 Task: Look for products in the category "Soup, Salads & Sandwiches" from Rao's Homemade only.
Action: Mouse moved to (288, 137)
Screenshot: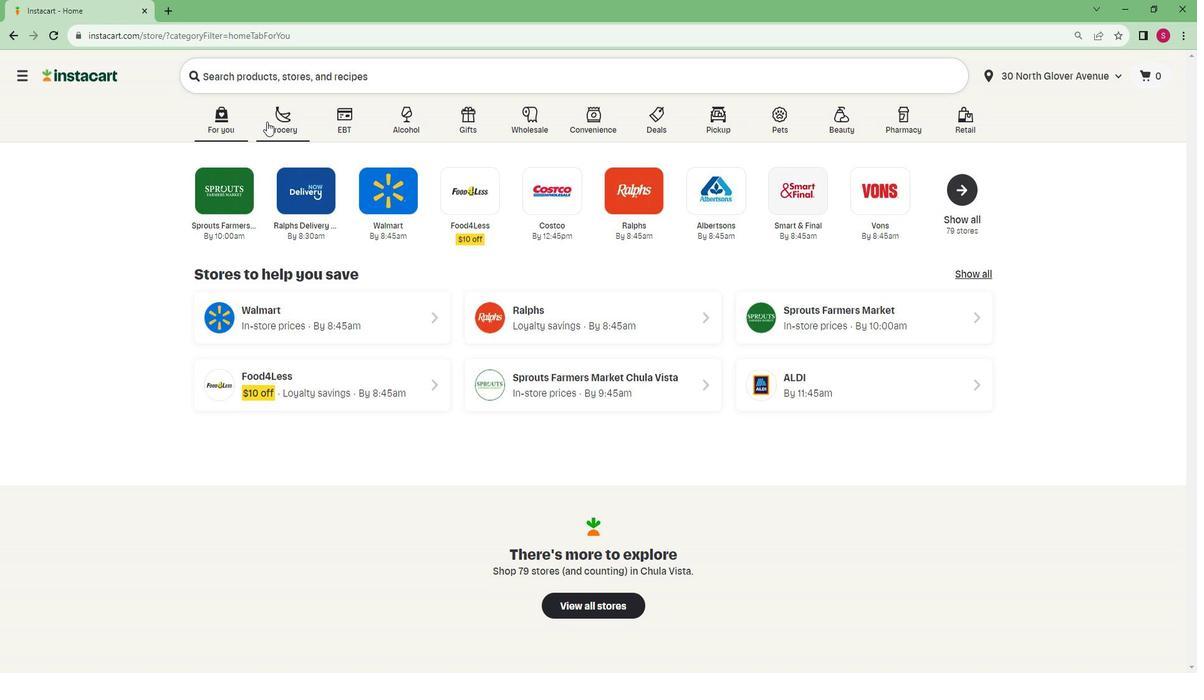 
Action: Mouse pressed left at (288, 137)
Screenshot: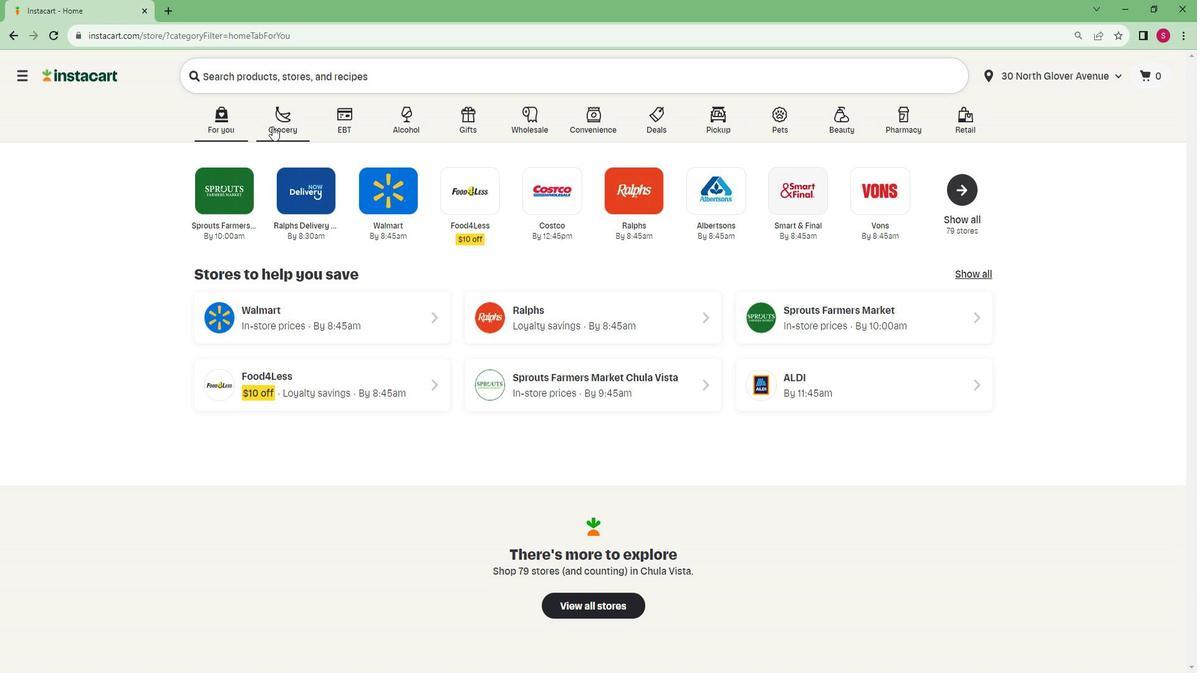 
Action: Mouse moved to (268, 352)
Screenshot: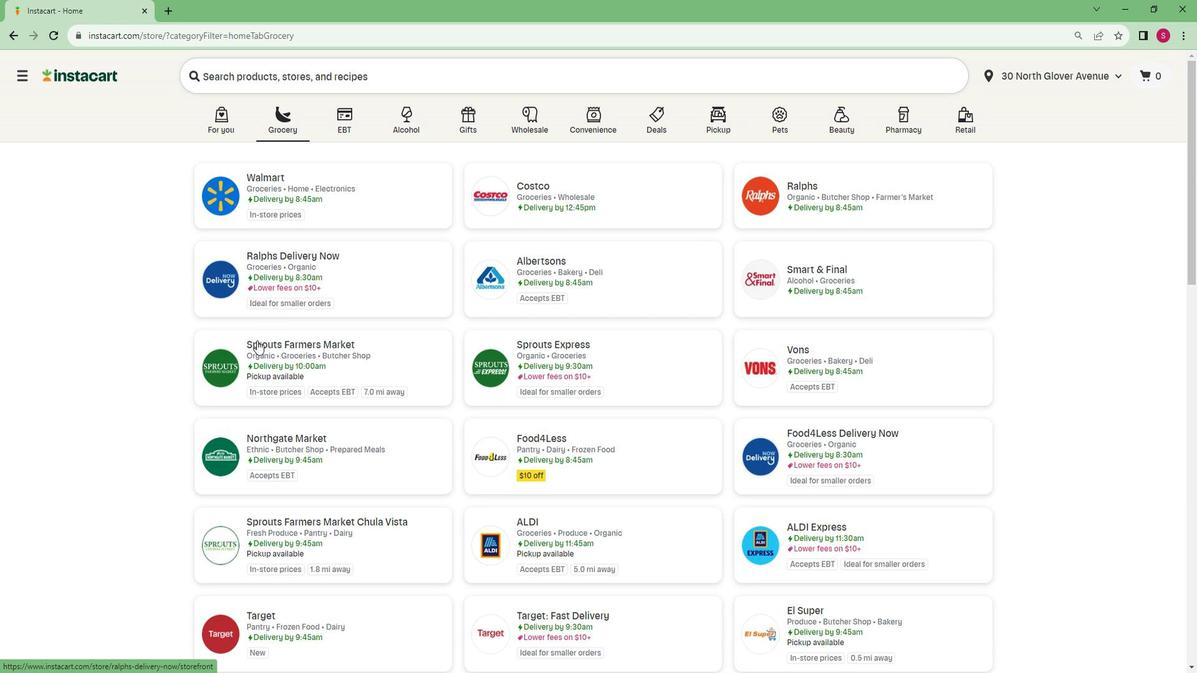 
Action: Mouse pressed left at (268, 352)
Screenshot: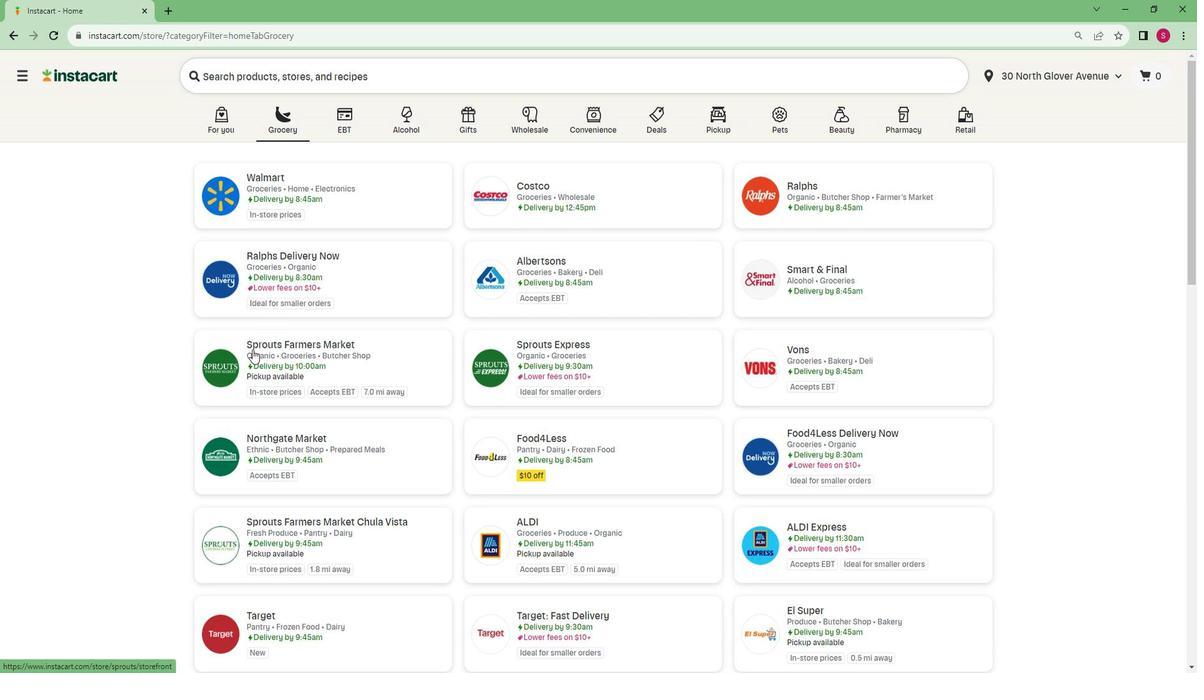 
Action: Mouse moved to (131, 463)
Screenshot: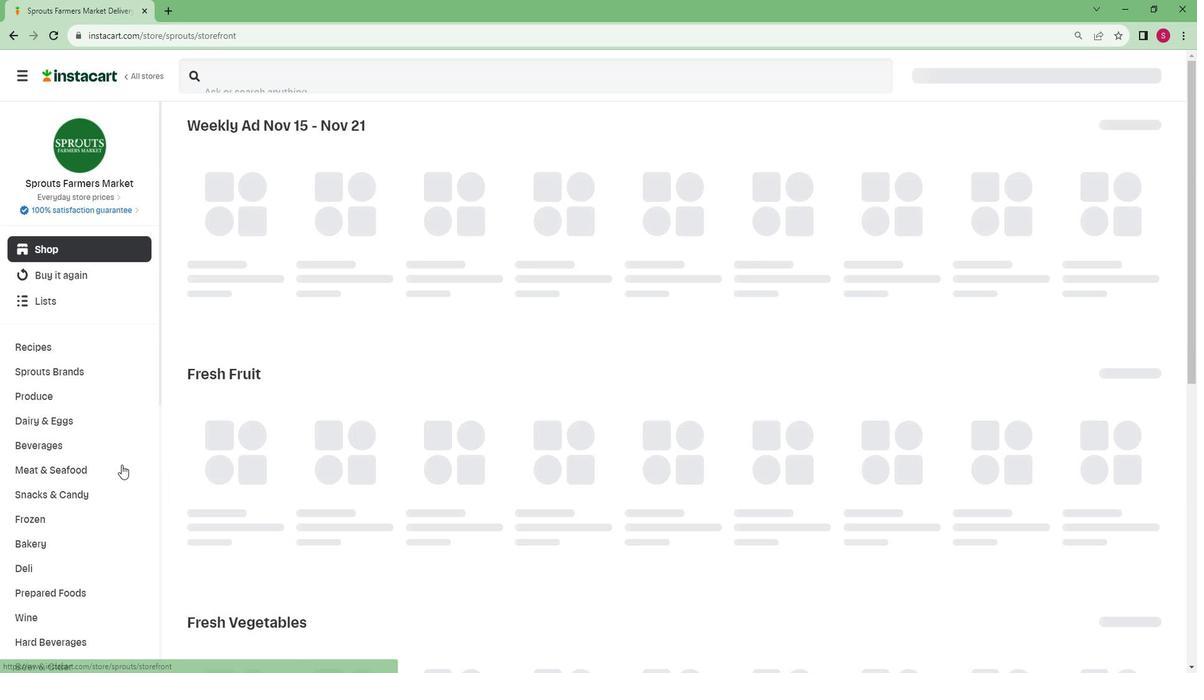 
Action: Mouse scrolled (131, 463) with delta (0, 0)
Screenshot: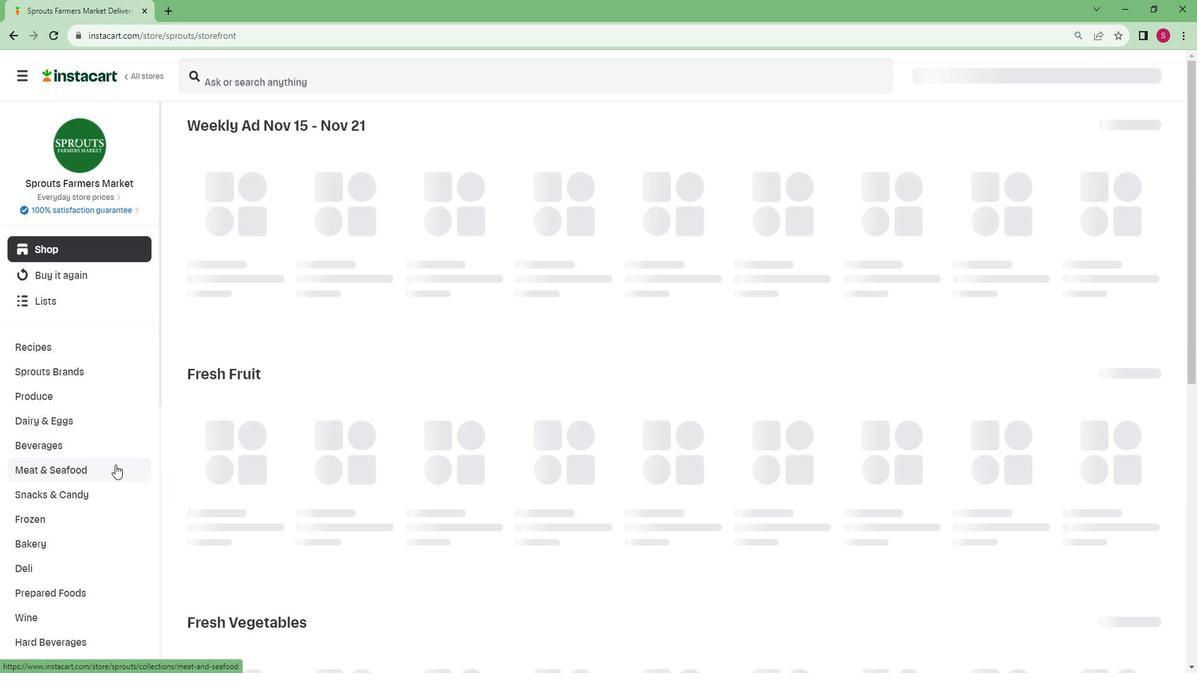 
Action: Mouse scrolled (131, 463) with delta (0, 0)
Screenshot: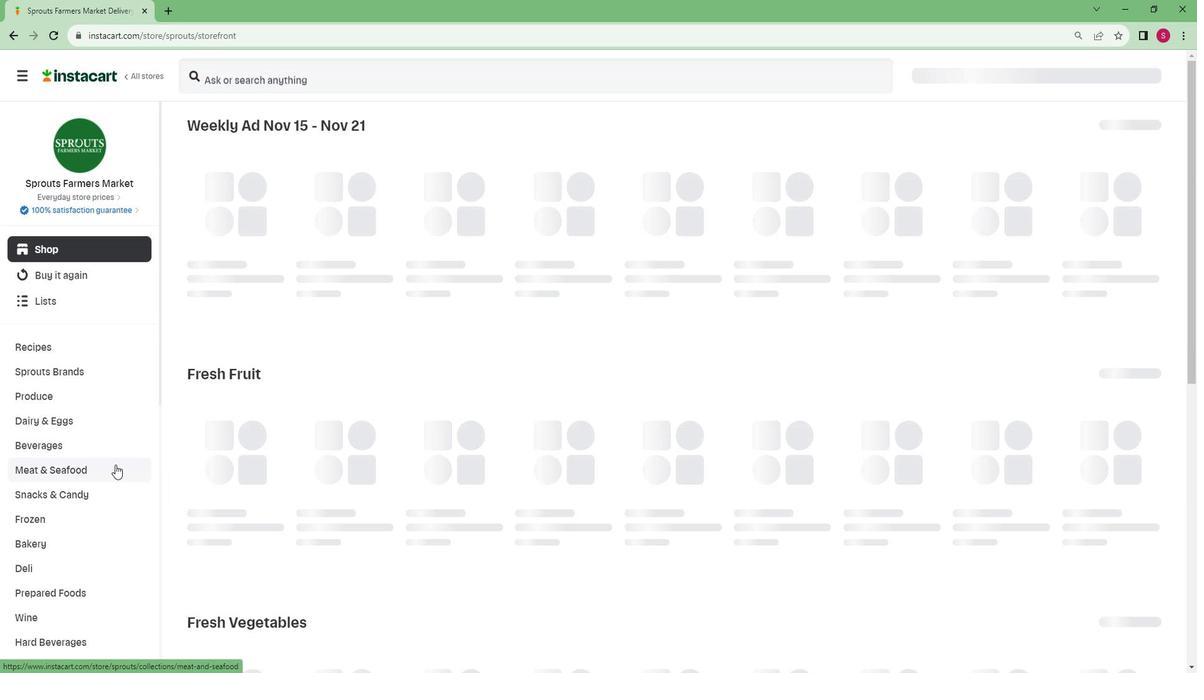 
Action: Mouse scrolled (131, 463) with delta (0, 0)
Screenshot: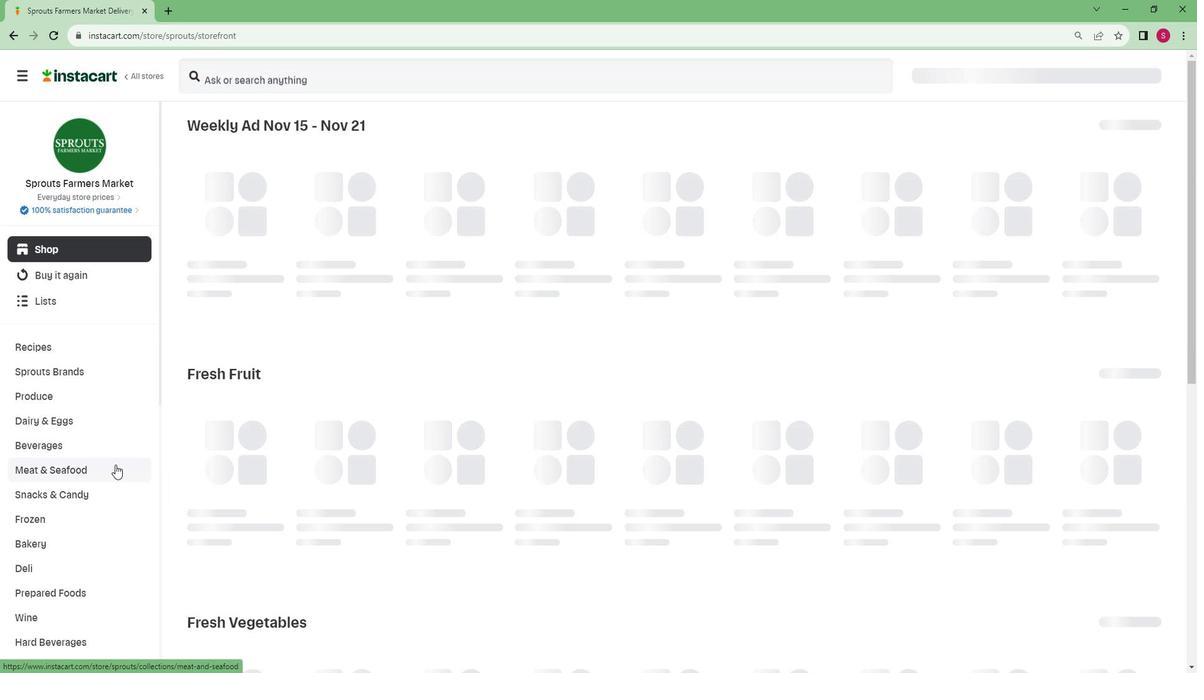 
Action: Mouse scrolled (131, 463) with delta (0, 0)
Screenshot: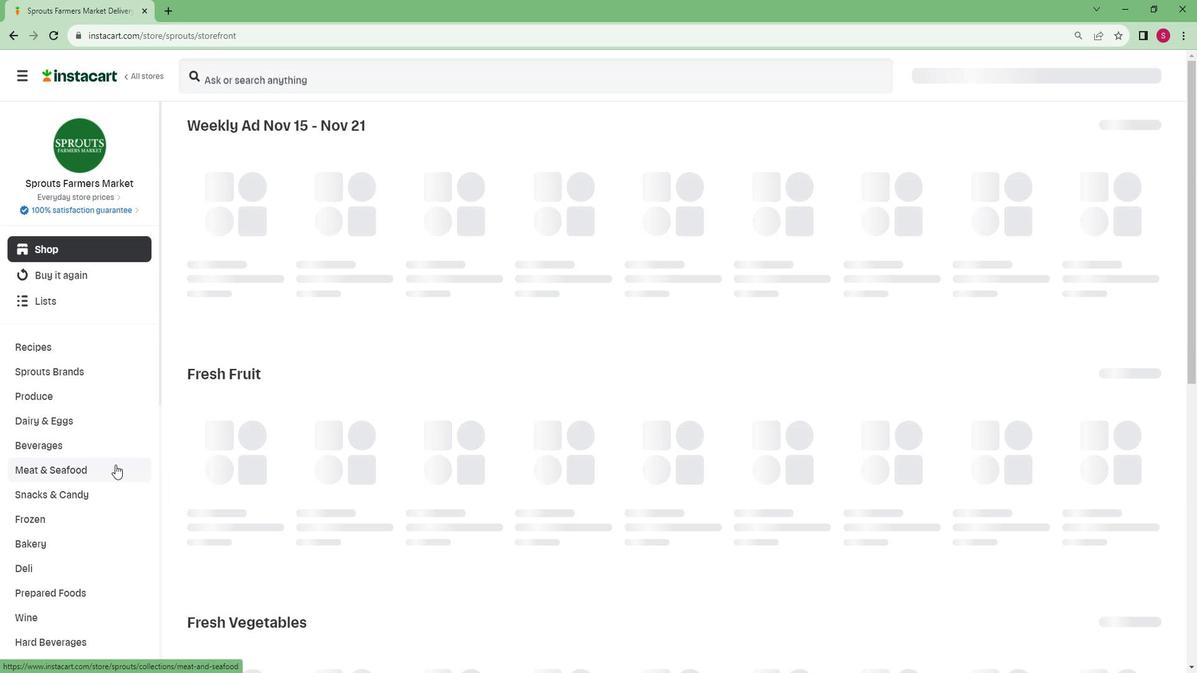 
Action: Mouse scrolled (131, 463) with delta (0, 0)
Screenshot: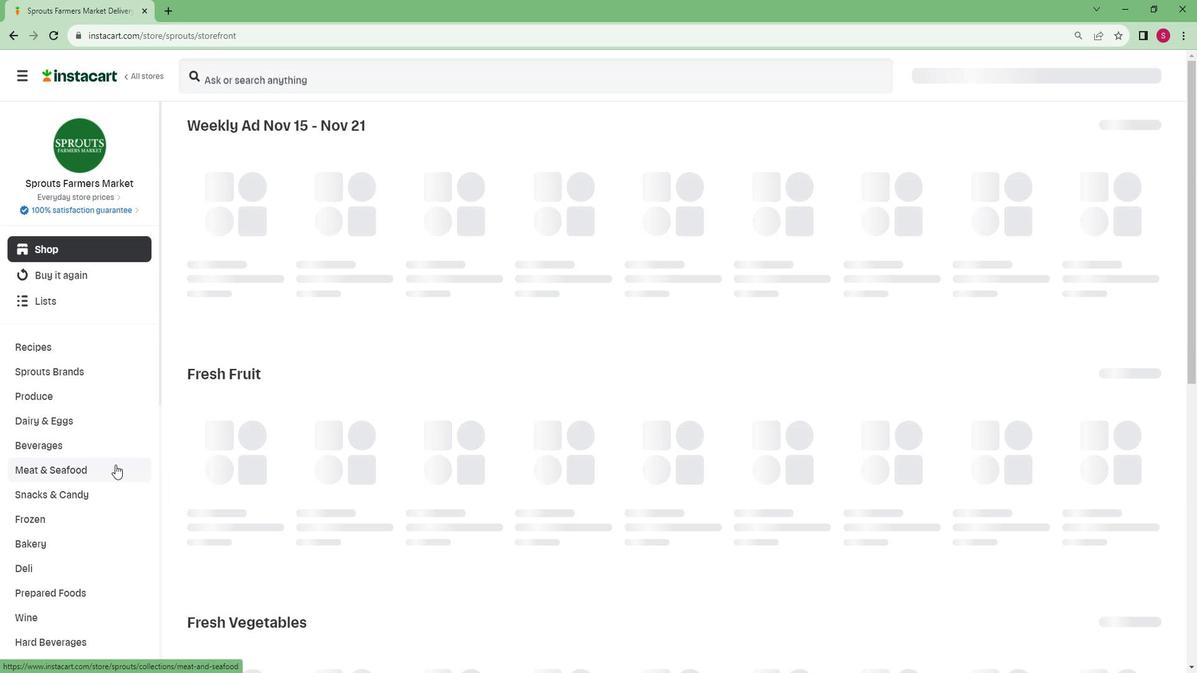 
Action: Mouse scrolled (131, 463) with delta (0, 0)
Screenshot: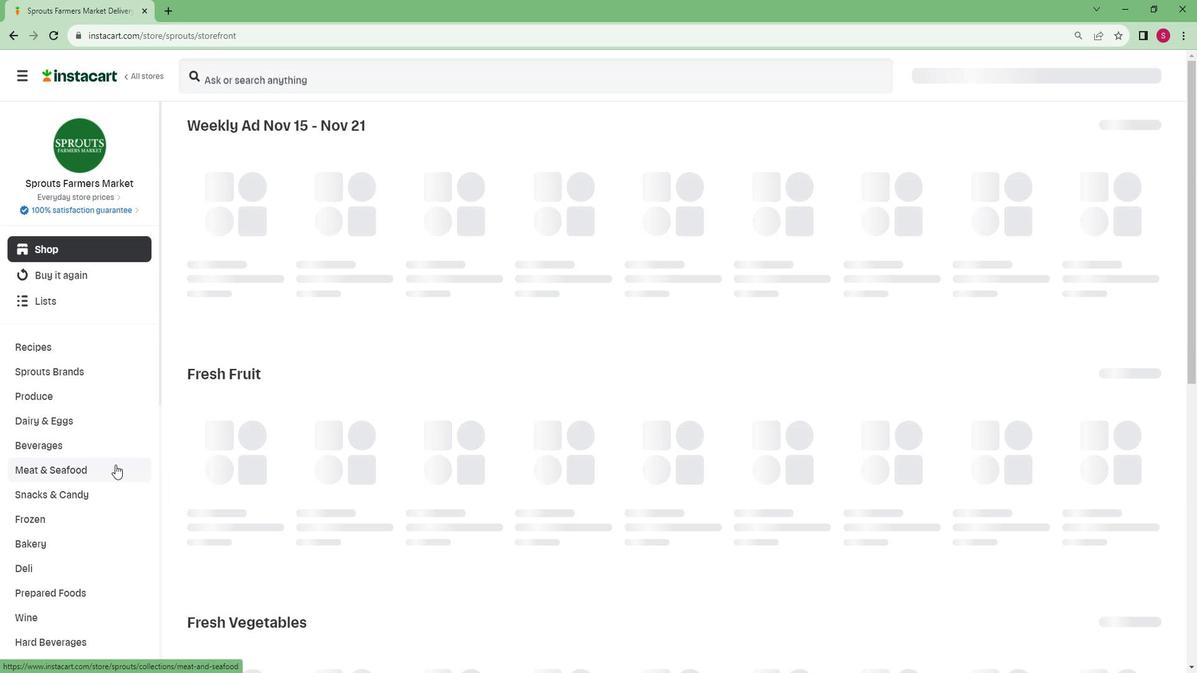 
Action: Mouse scrolled (131, 463) with delta (0, 0)
Screenshot: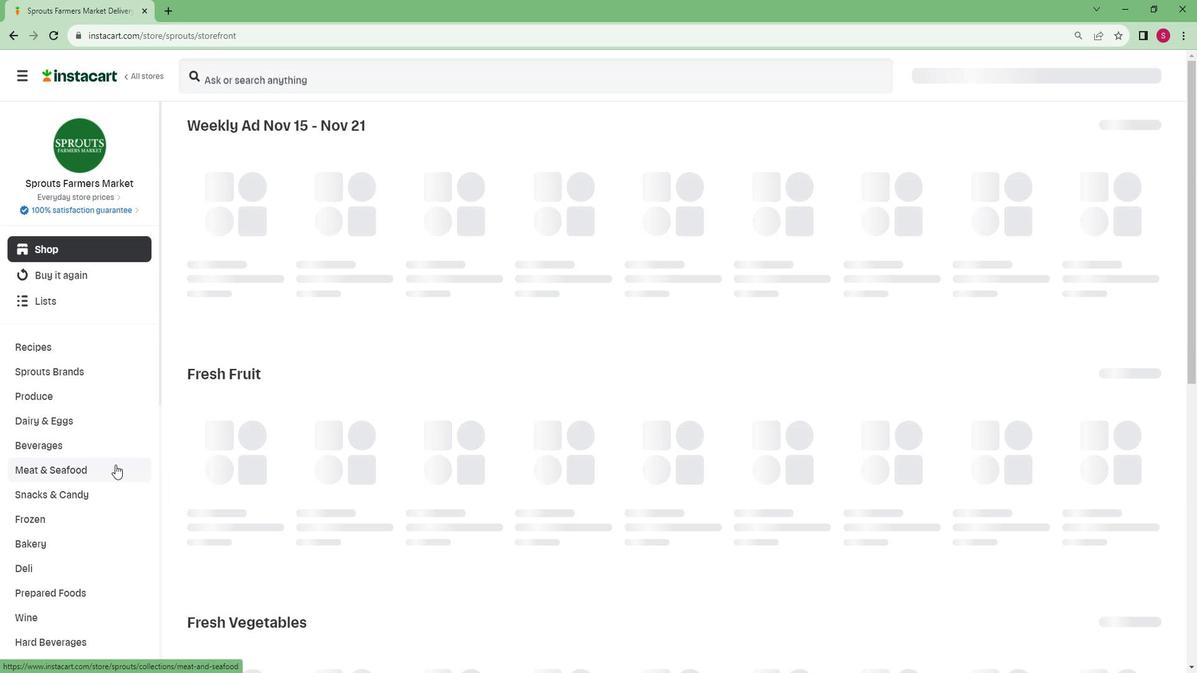 
Action: Mouse moved to (131, 463)
Screenshot: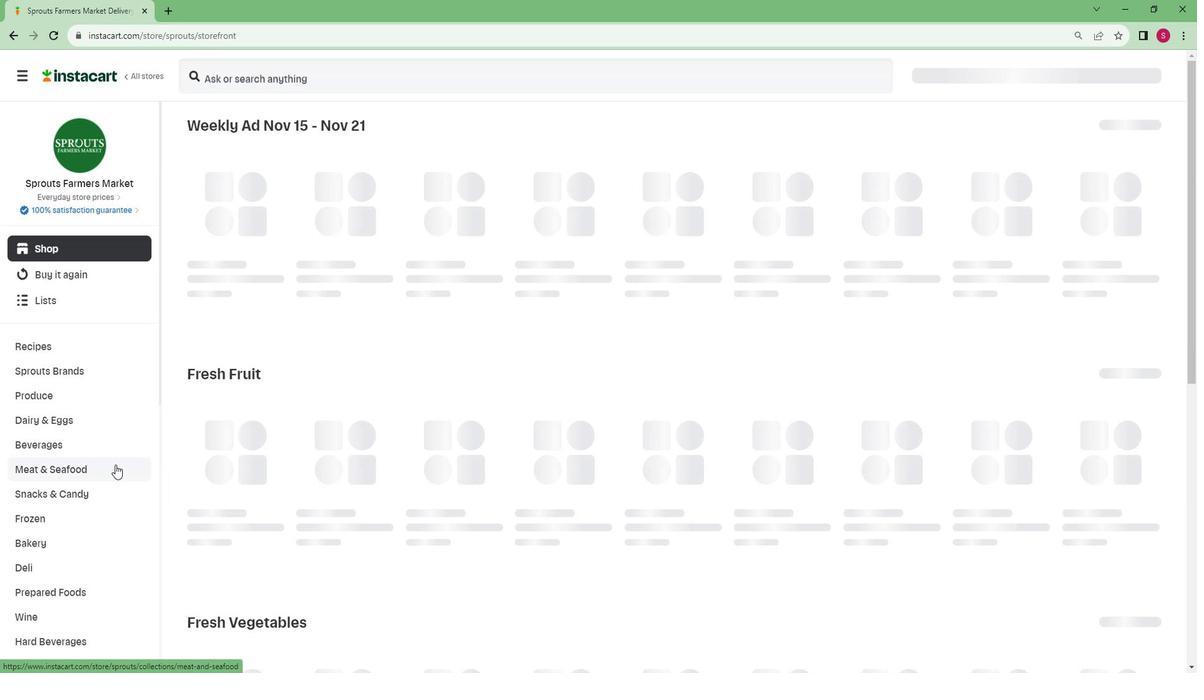 
Action: Mouse scrolled (131, 463) with delta (0, 0)
Screenshot: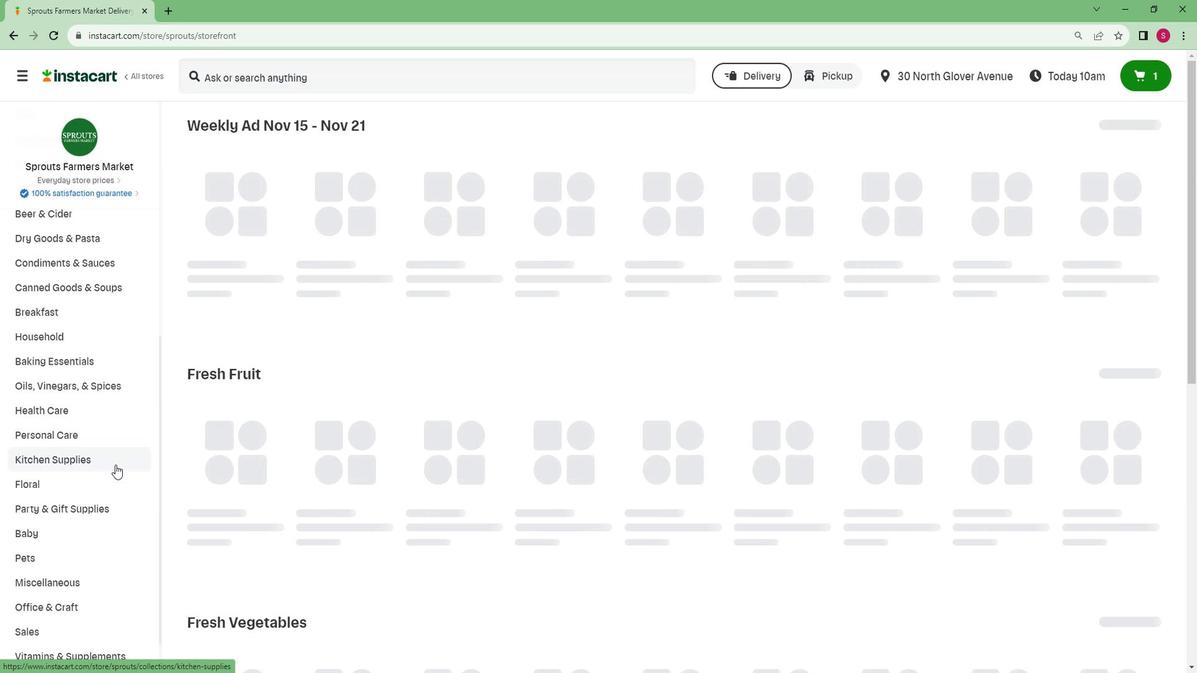 
Action: Mouse scrolled (131, 463) with delta (0, 0)
Screenshot: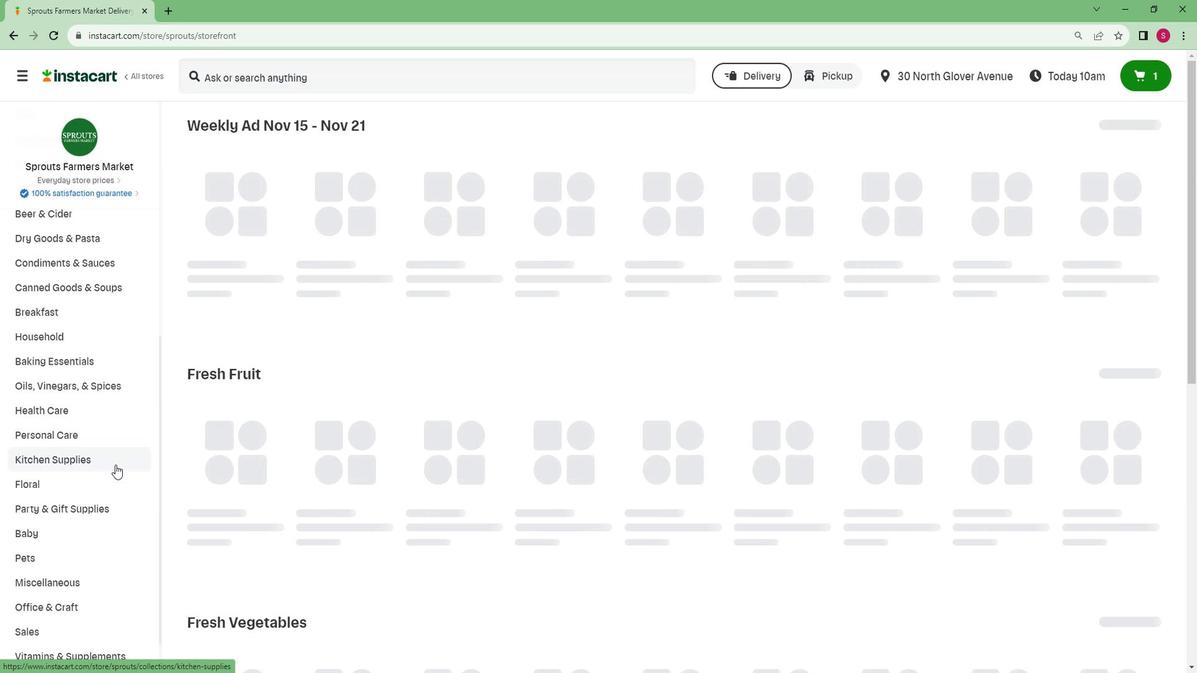 
Action: Mouse scrolled (131, 463) with delta (0, 0)
Screenshot: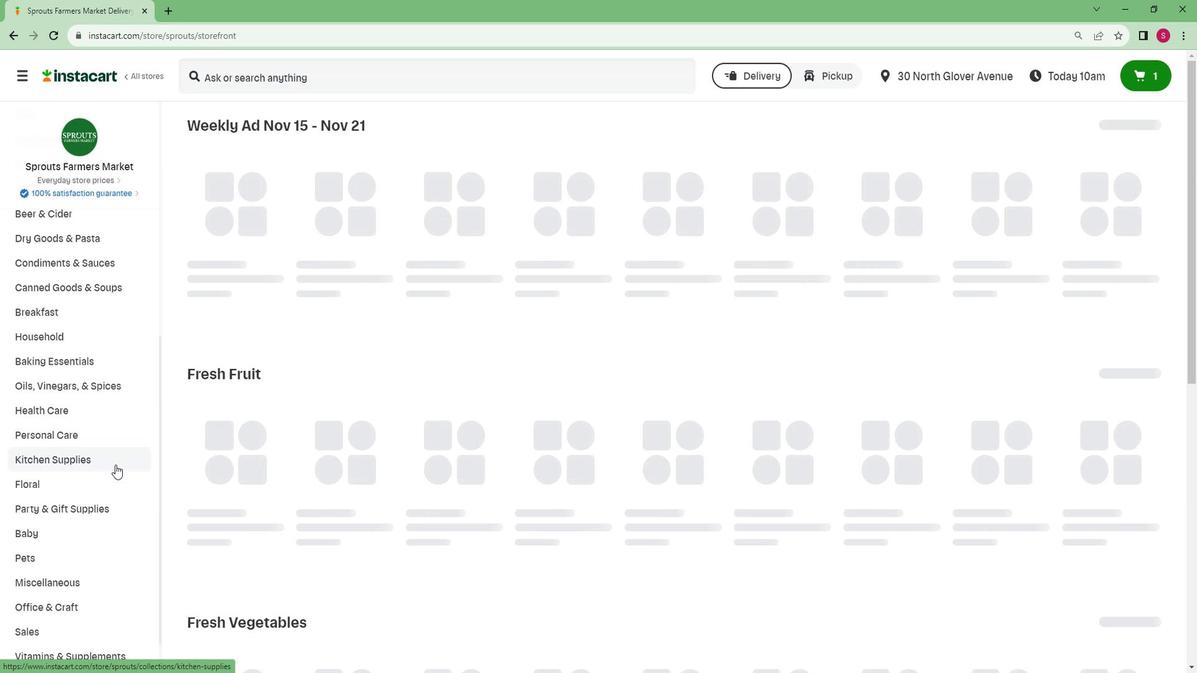 
Action: Mouse scrolled (131, 463) with delta (0, 0)
Screenshot: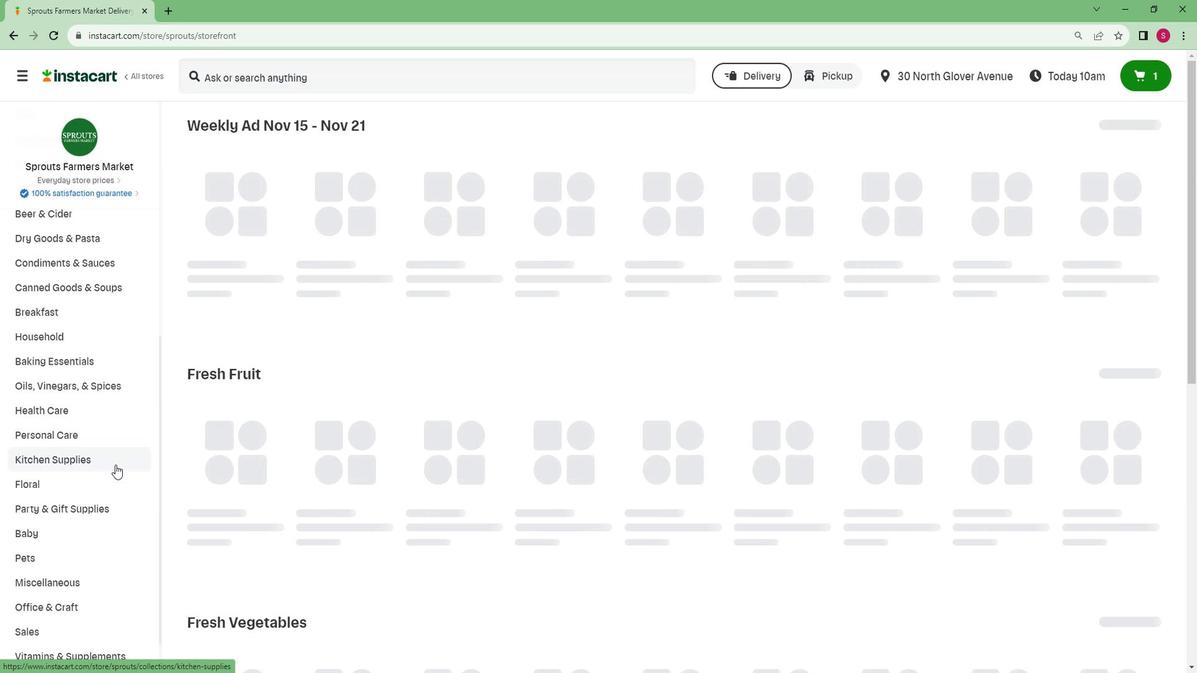 
Action: Mouse scrolled (131, 463) with delta (0, 0)
Screenshot: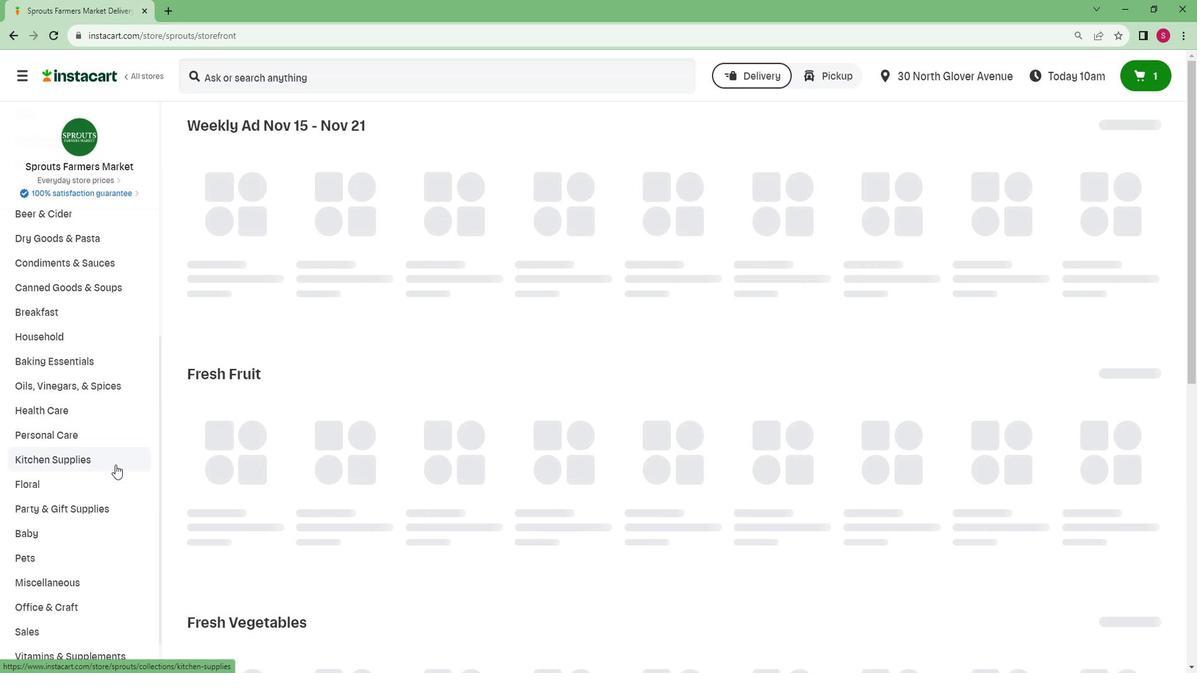 
Action: Mouse scrolled (131, 463) with delta (0, 0)
Screenshot: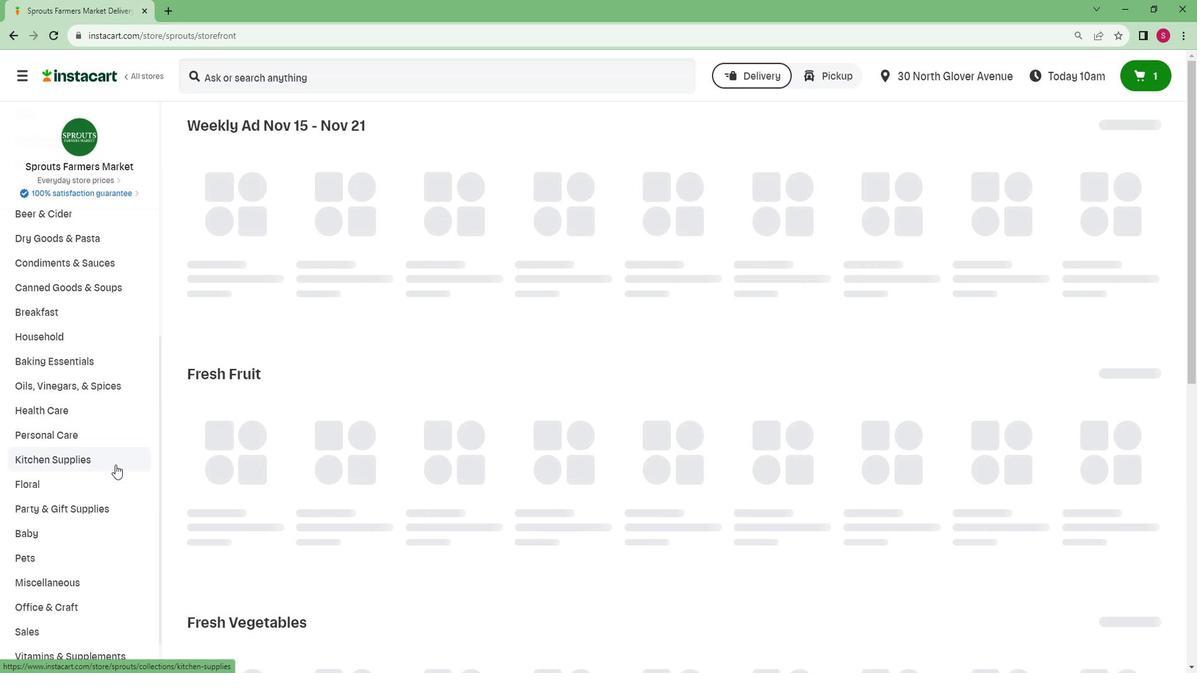 
Action: Mouse moved to (89, 653)
Screenshot: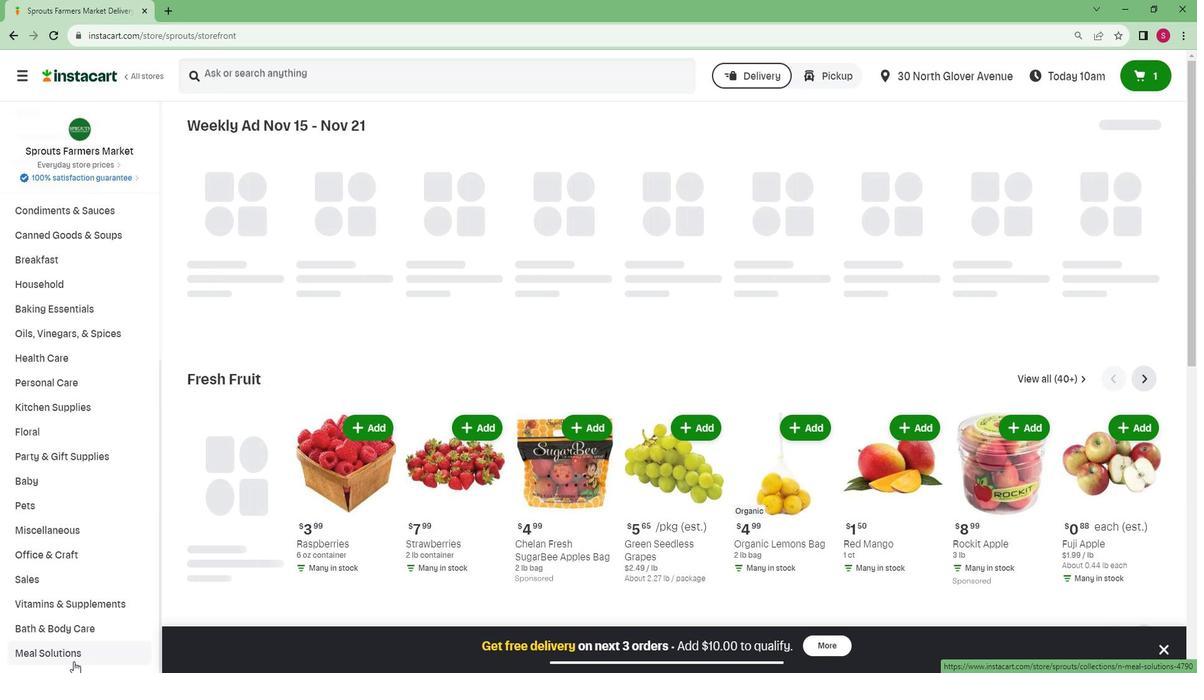 
Action: Mouse pressed left at (89, 653)
Screenshot: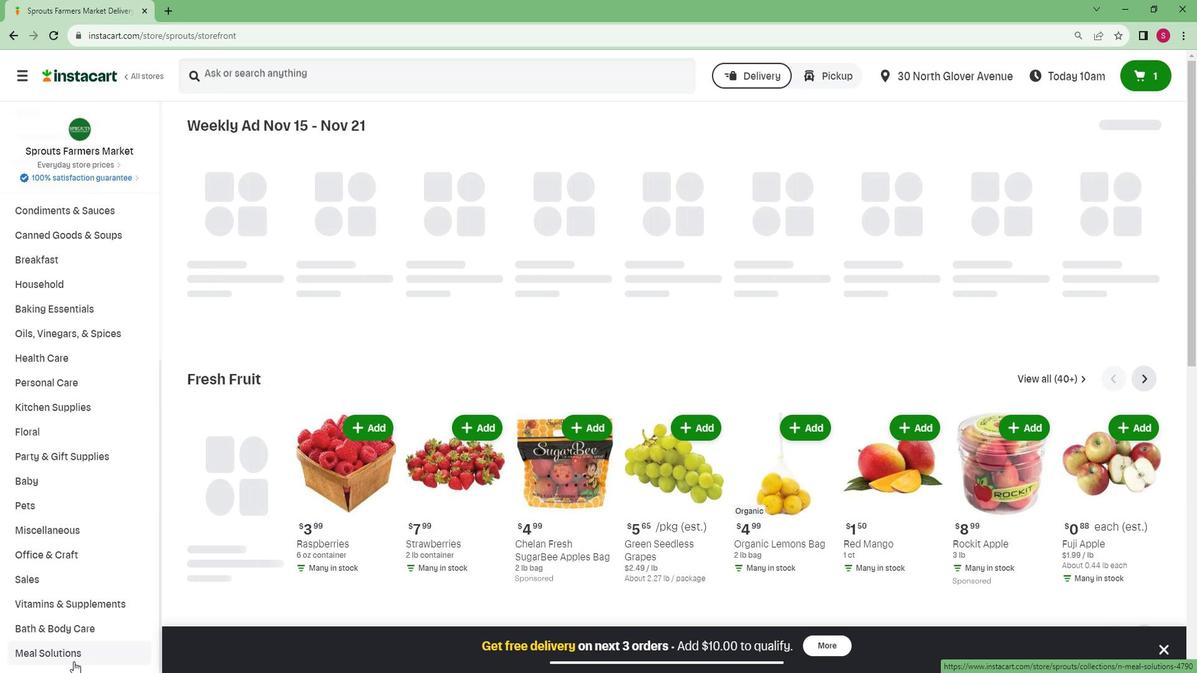 
Action: Mouse moved to (127, 581)
Screenshot: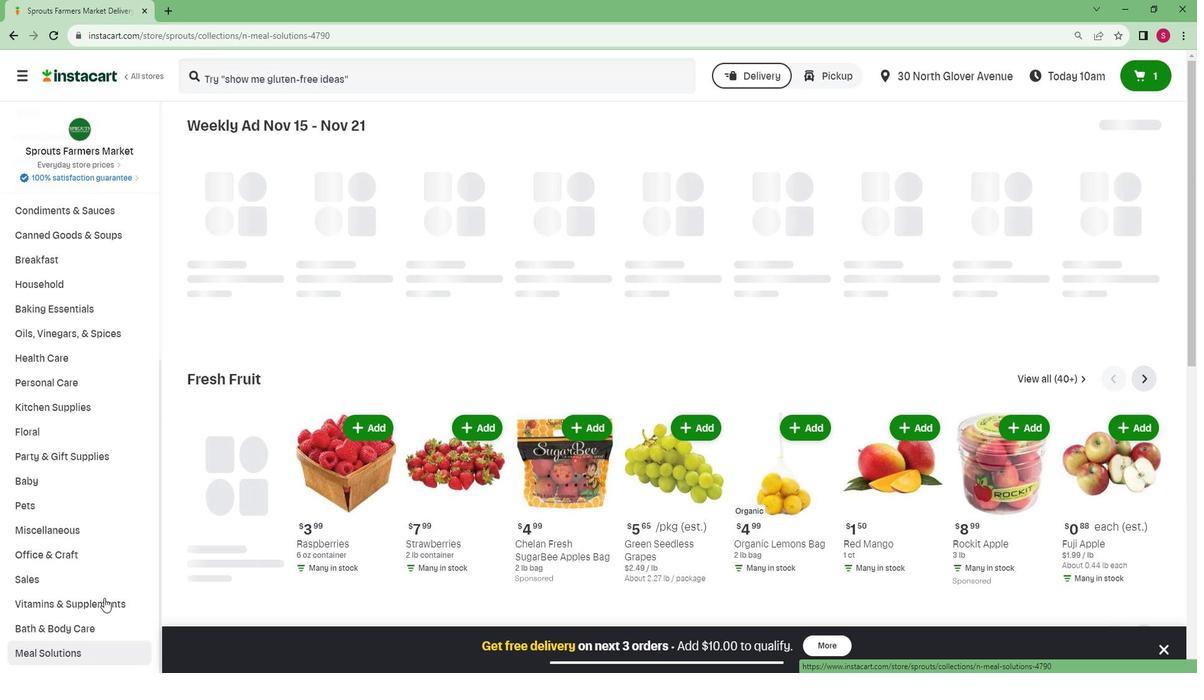 
Action: Mouse scrolled (127, 580) with delta (0, 0)
Screenshot: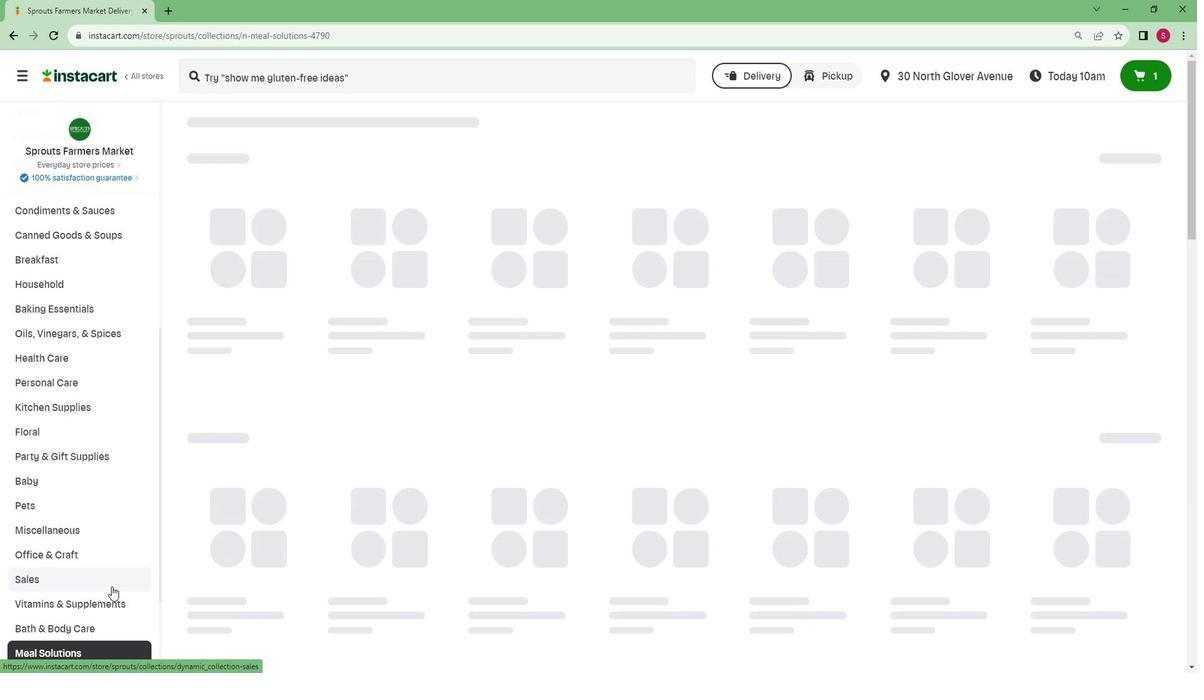 
Action: Mouse scrolled (127, 580) with delta (0, 0)
Screenshot: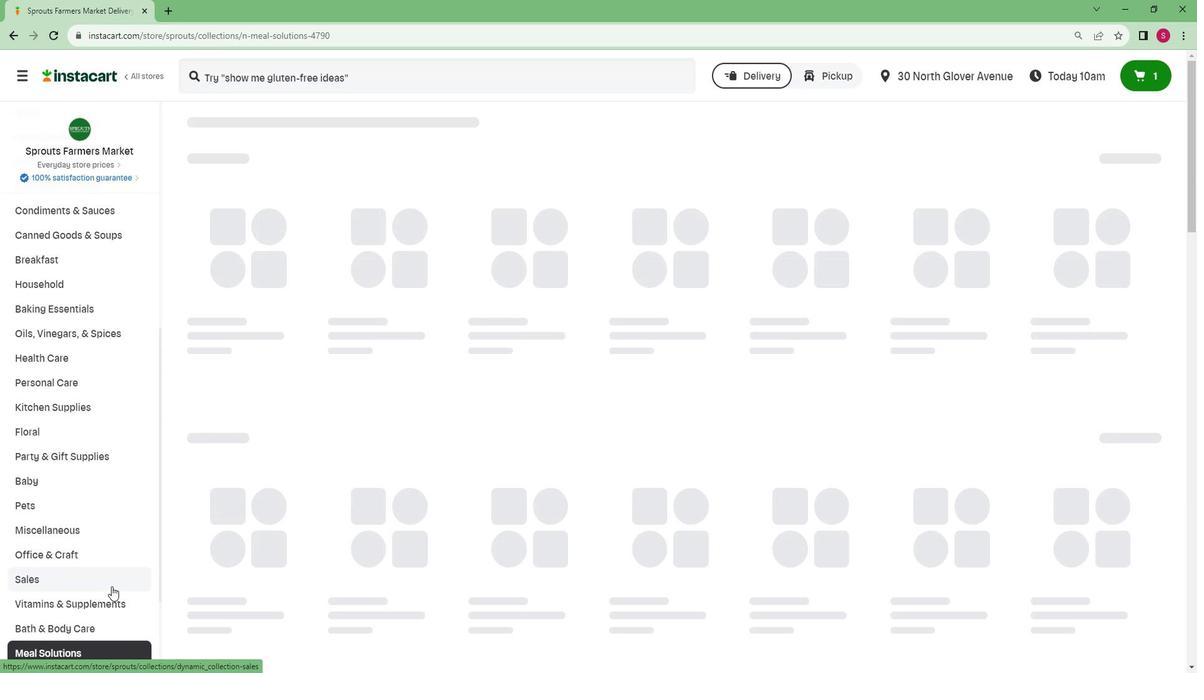 
Action: Mouse scrolled (127, 580) with delta (0, 0)
Screenshot: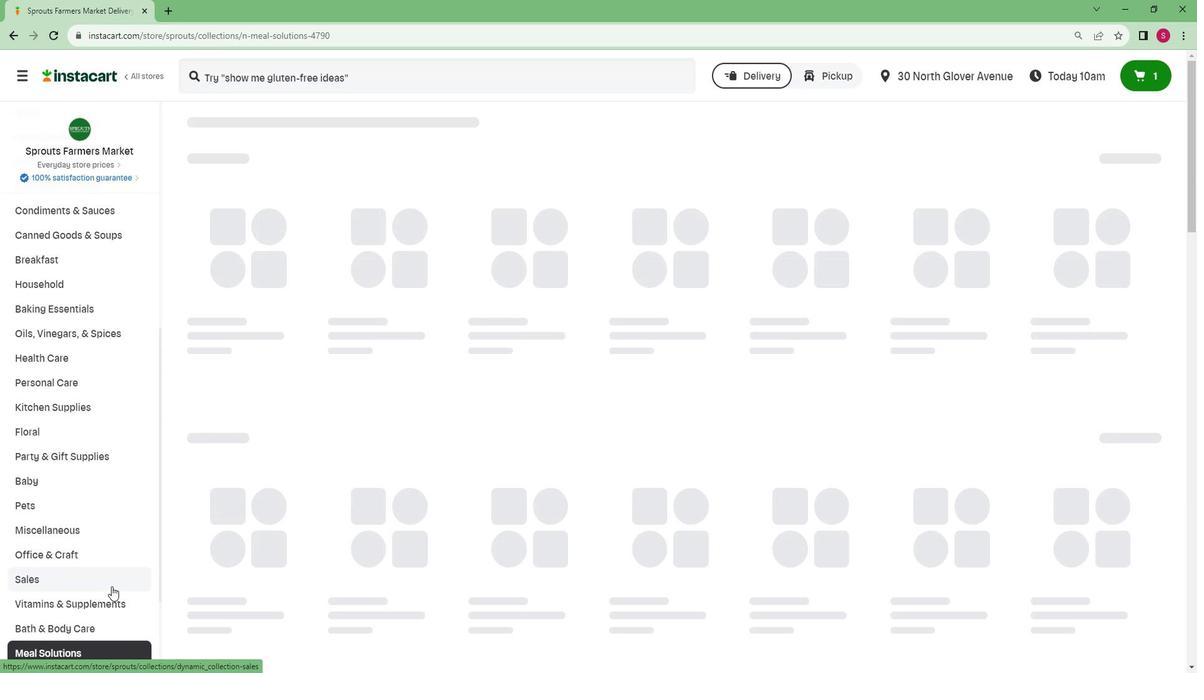
Action: Mouse scrolled (127, 580) with delta (0, 0)
Screenshot: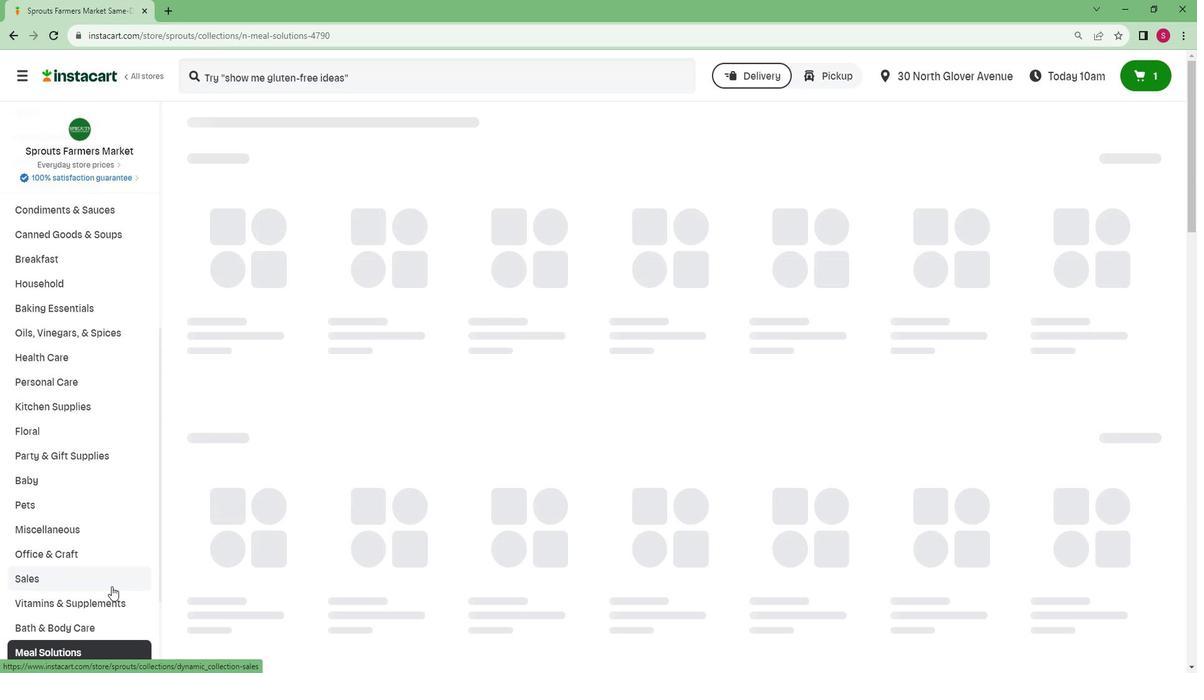 
Action: Mouse scrolled (127, 580) with delta (0, 0)
Screenshot: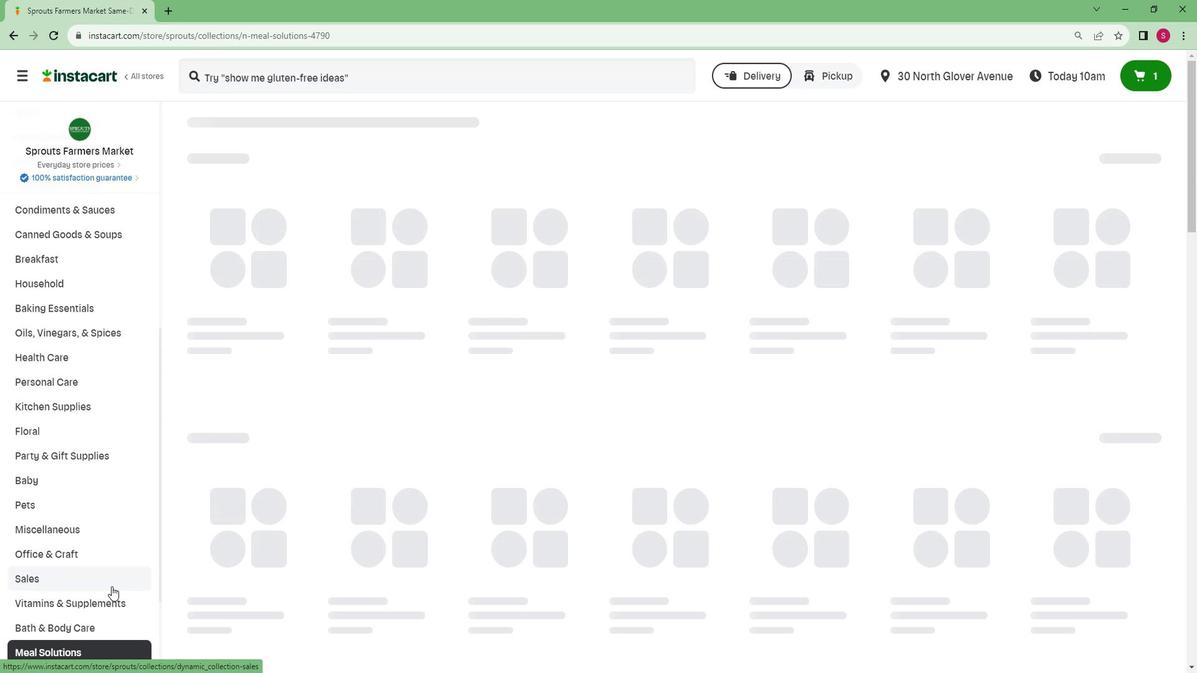 
Action: Mouse scrolled (127, 580) with delta (0, 0)
Screenshot: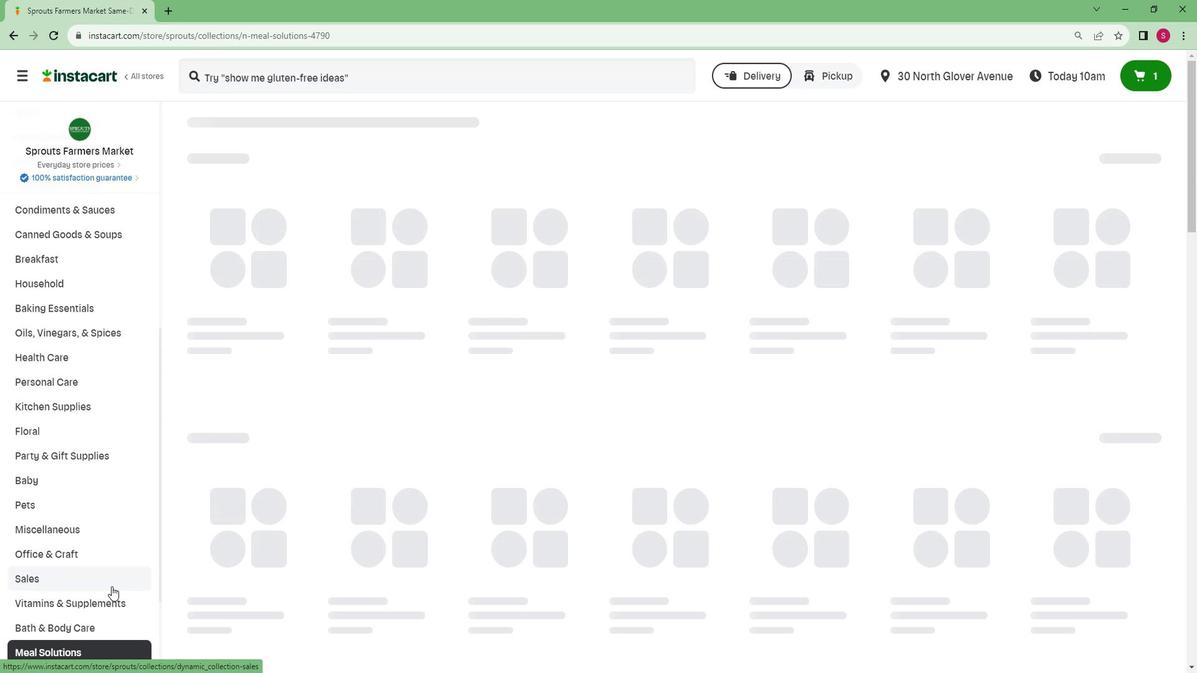 
Action: Mouse scrolled (127, 580) with delta (0, 0)
Screenshot: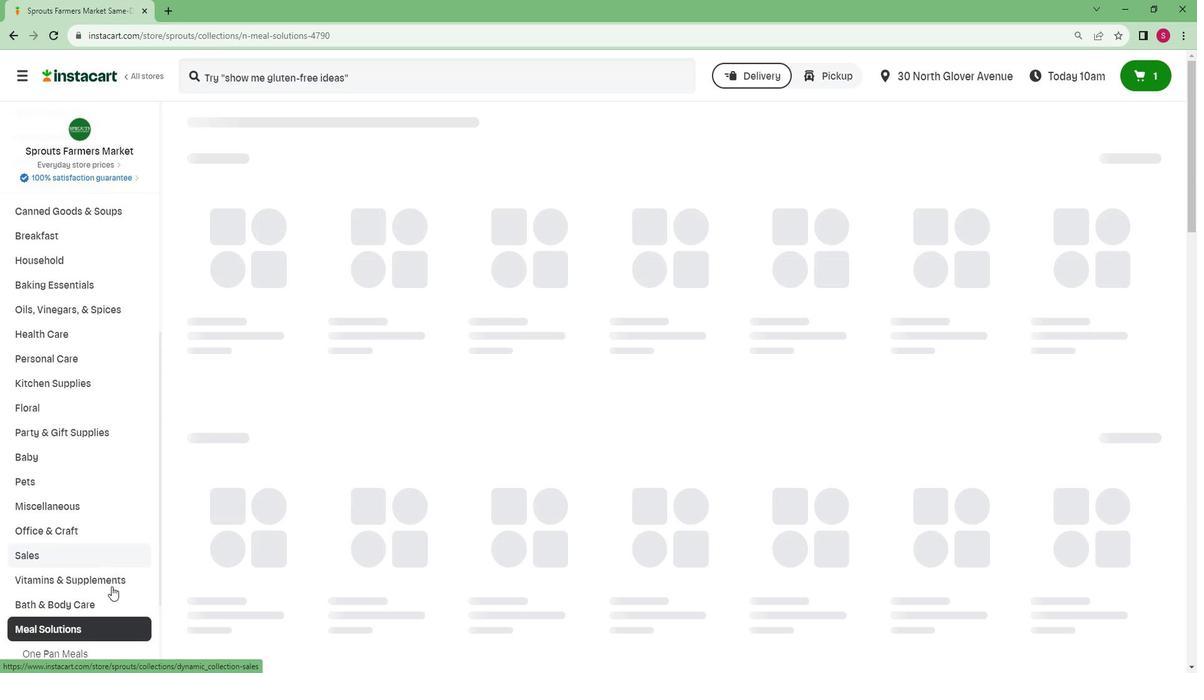 
Action: Mouse moved to (88, 621)
Screenshot: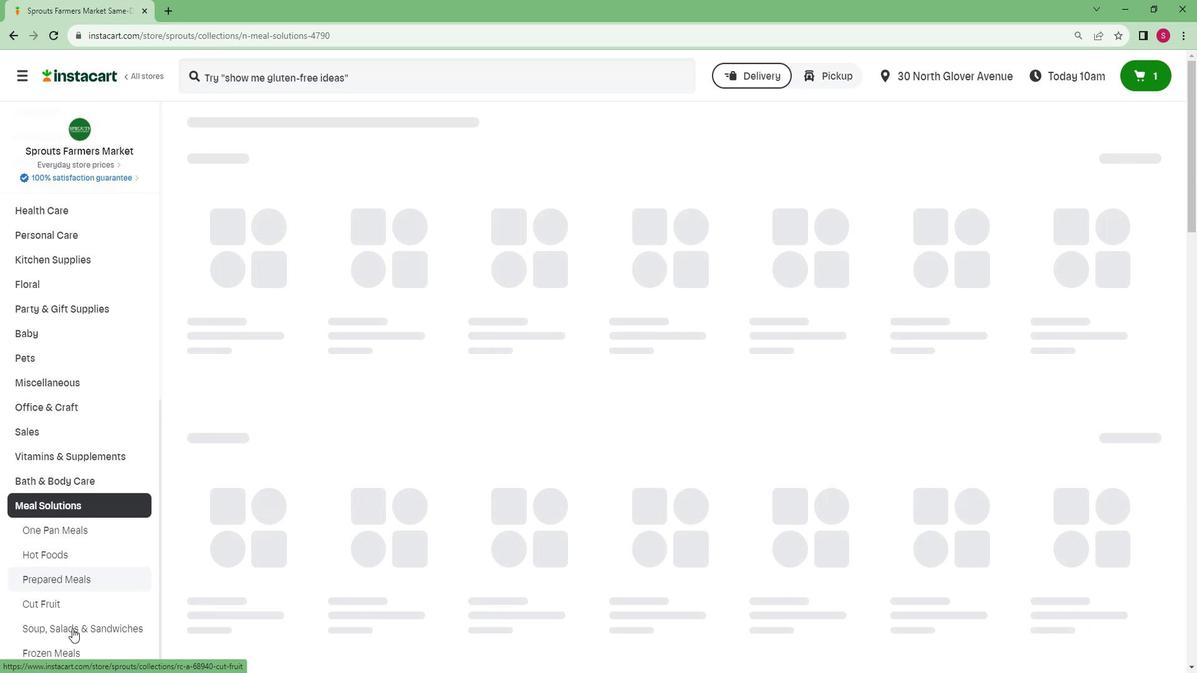 
Action: Mouse pressed left at (88, 621)
Screenshot: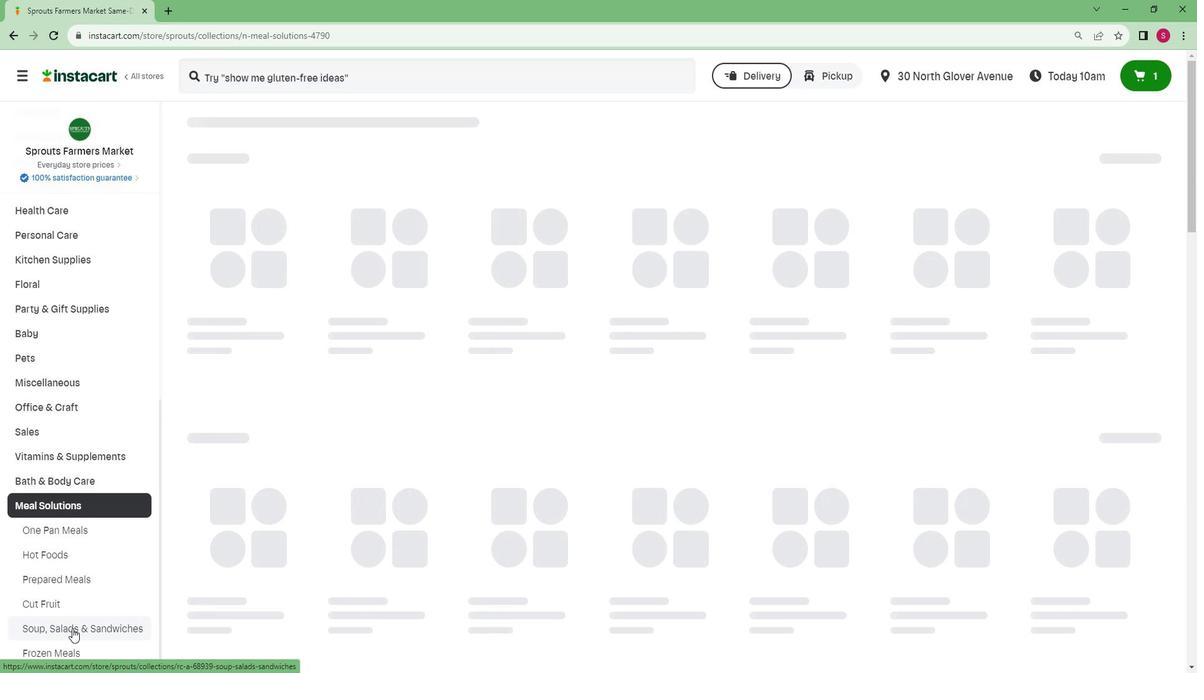 
Action: Mouse moved to (254, 188)
Screenshot: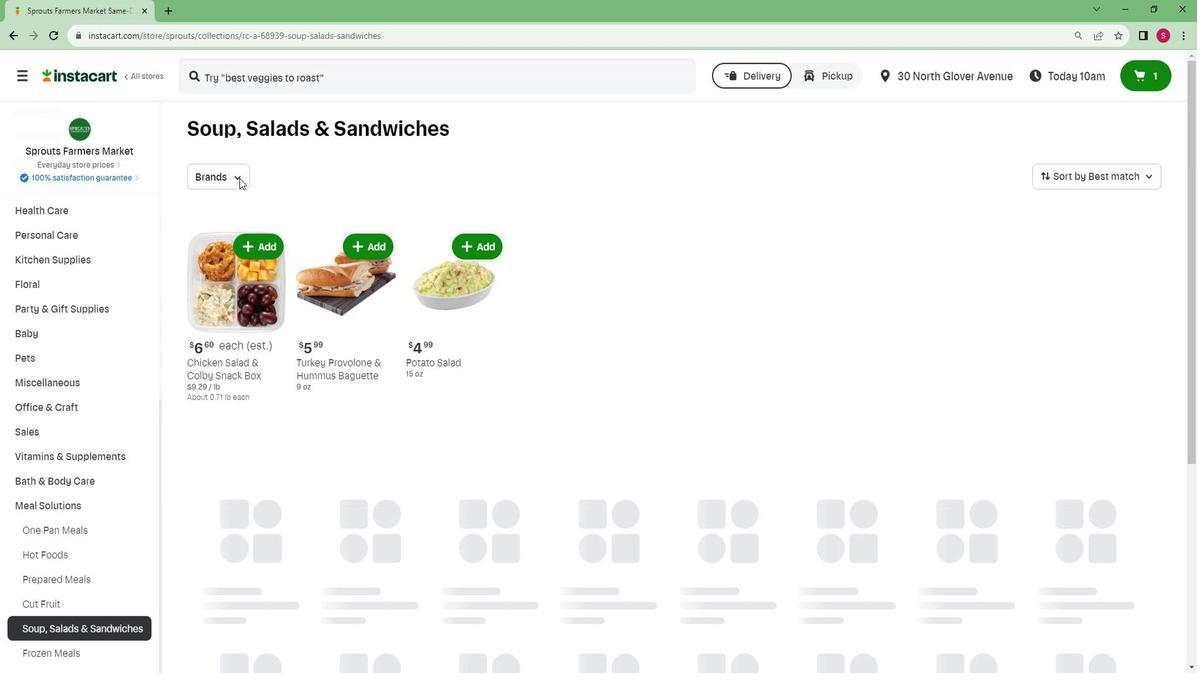 
Action: Mouse pressed left at (254, 188)
Screenshot: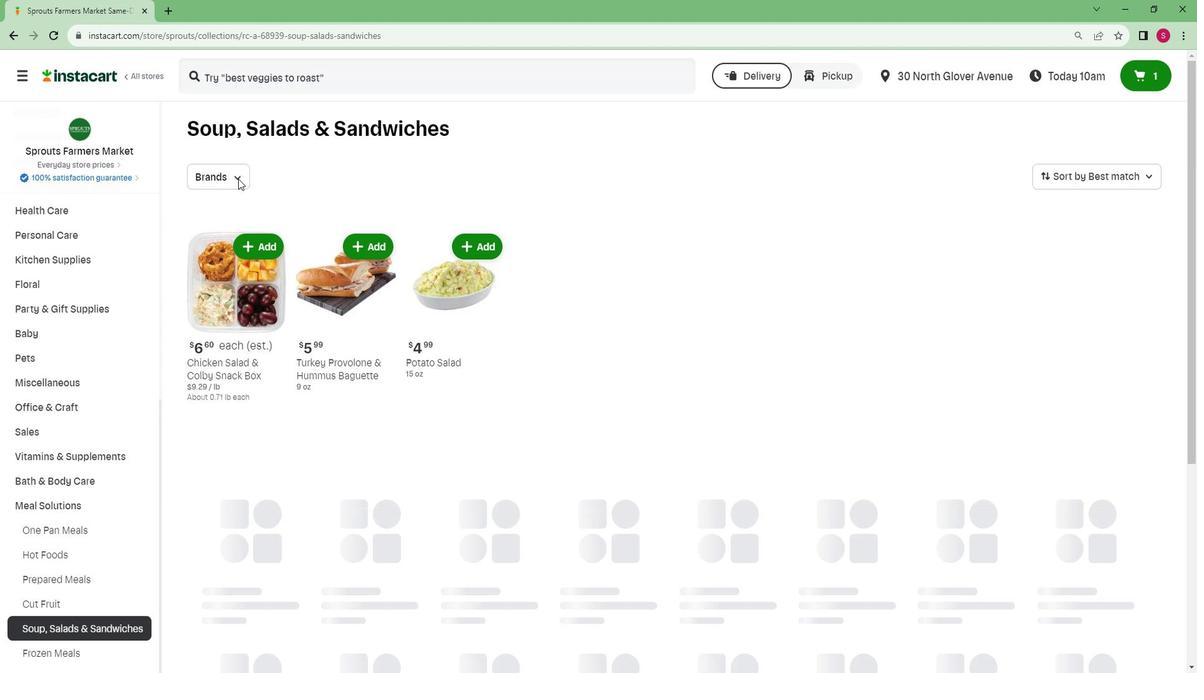 
Action: Mouse moved to (244, 308)
Screenshot: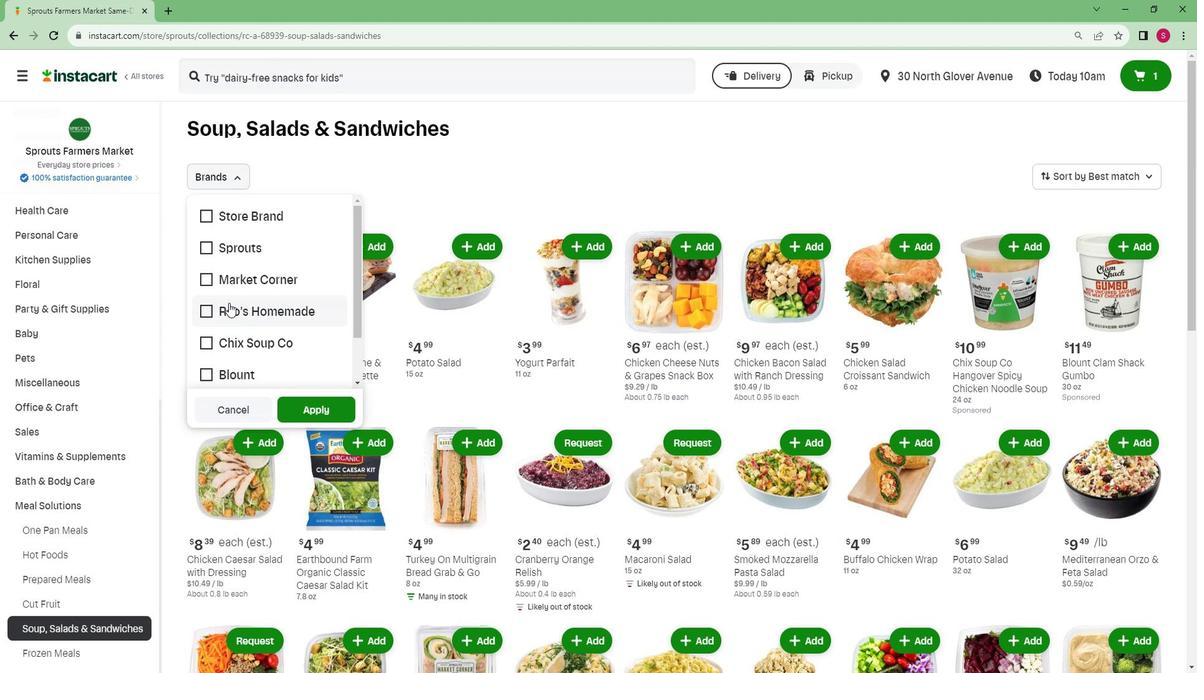 
Action: Mouse pressed left at (244, 308)
Screenshot: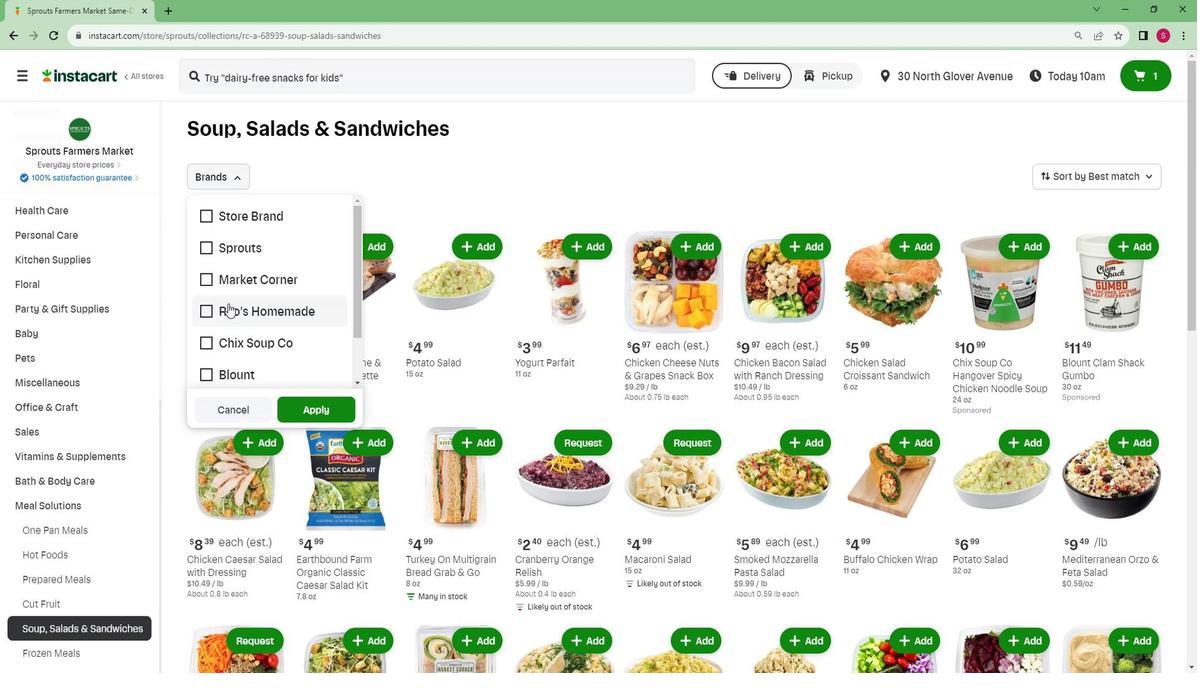 
Action: Mouse moved to (325, 411)
Screenshot: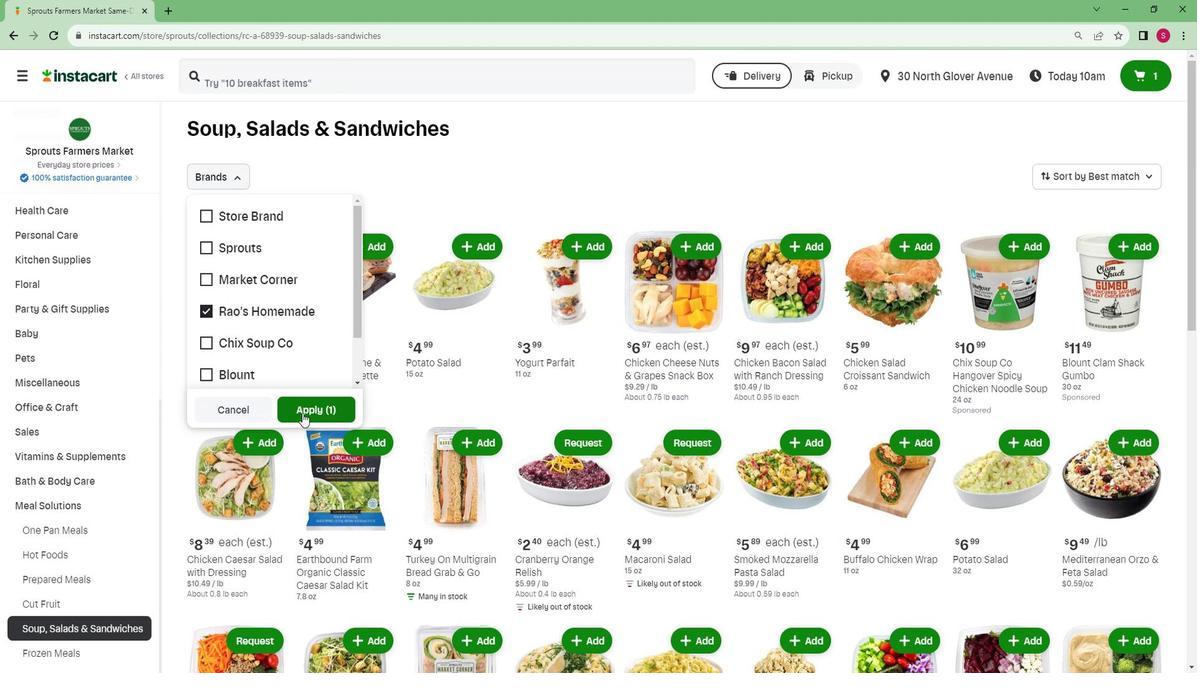 
Action: Mouse pressed left at (325, 411)
Screenshot: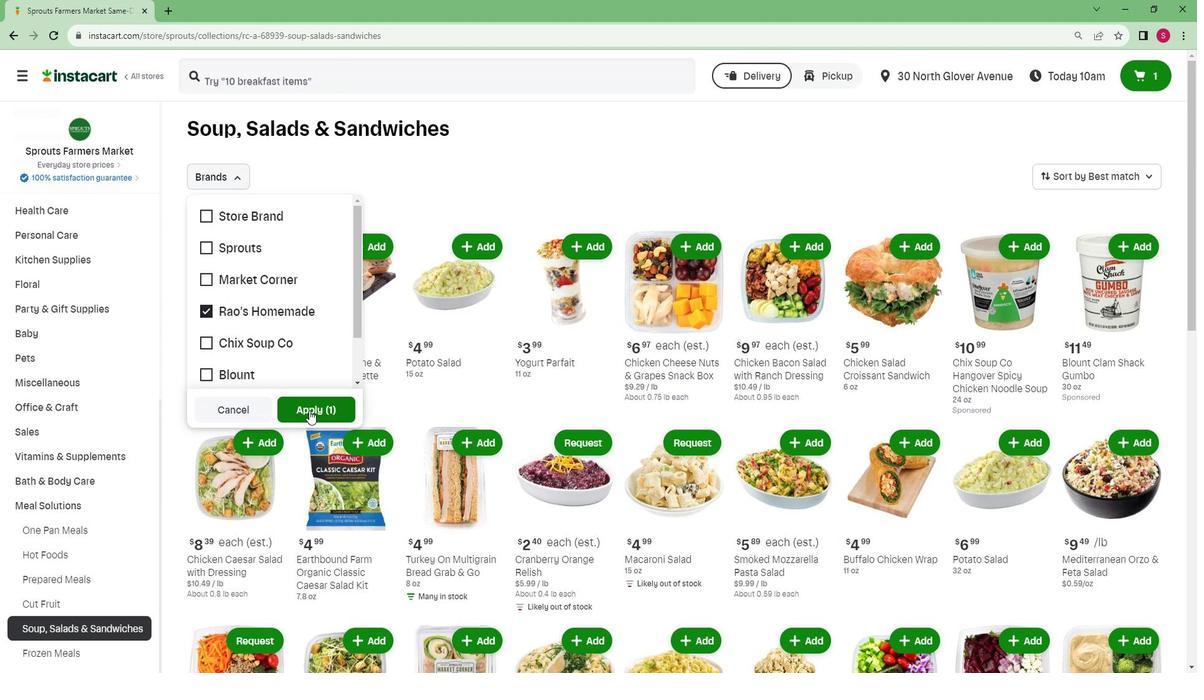 
